 Task: Change the font to raboto.
Action: Mouse moved to (543, 182)
Screenshot: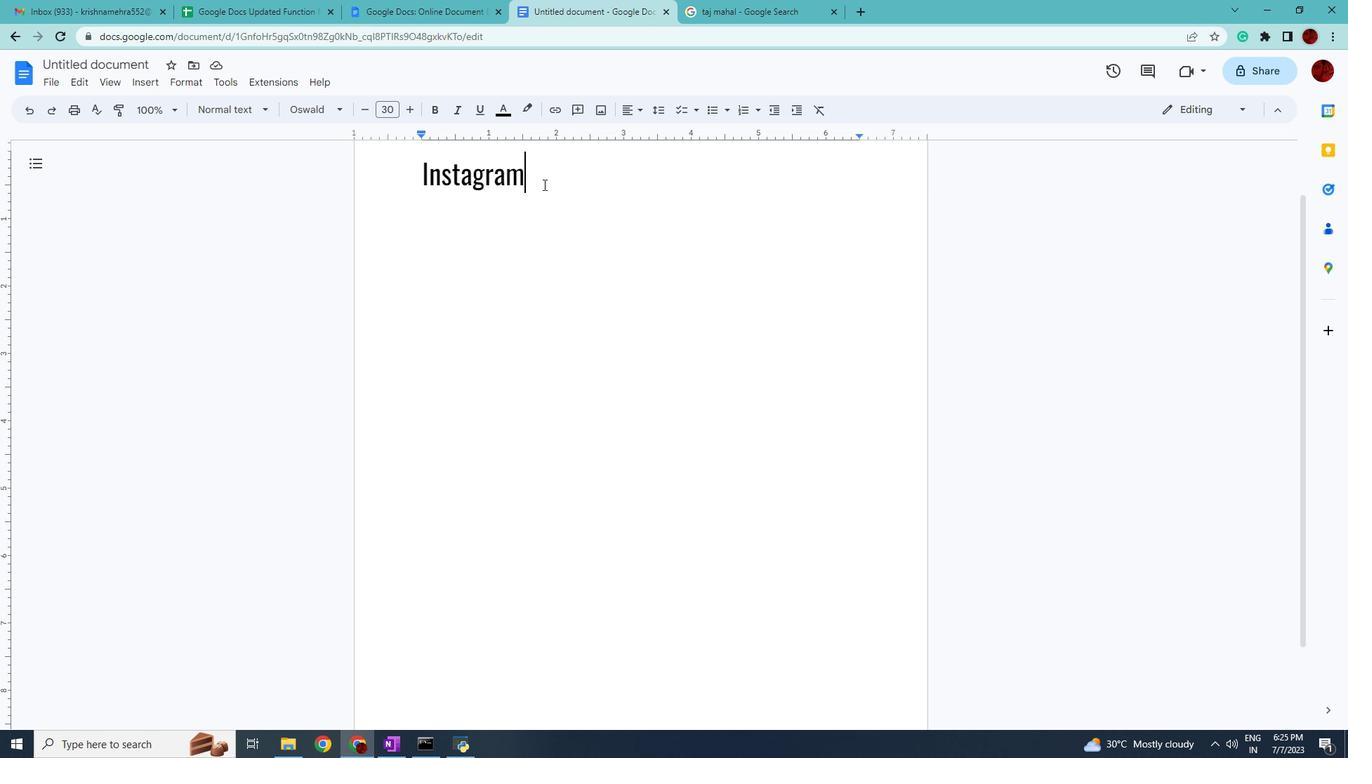
Action: Mouse pressed left at (543, 182)
Screenshot: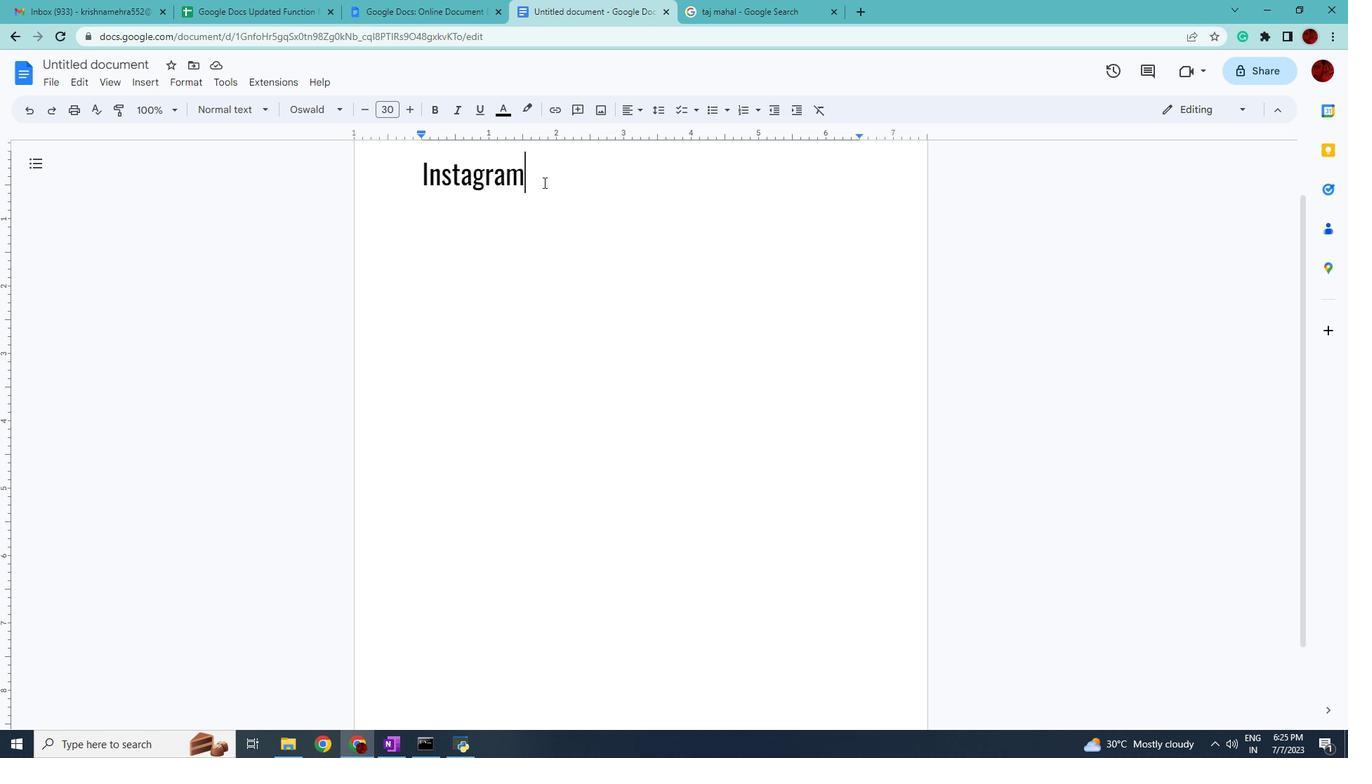 
Action: Mouse moved to (337, 109)
Screenshot: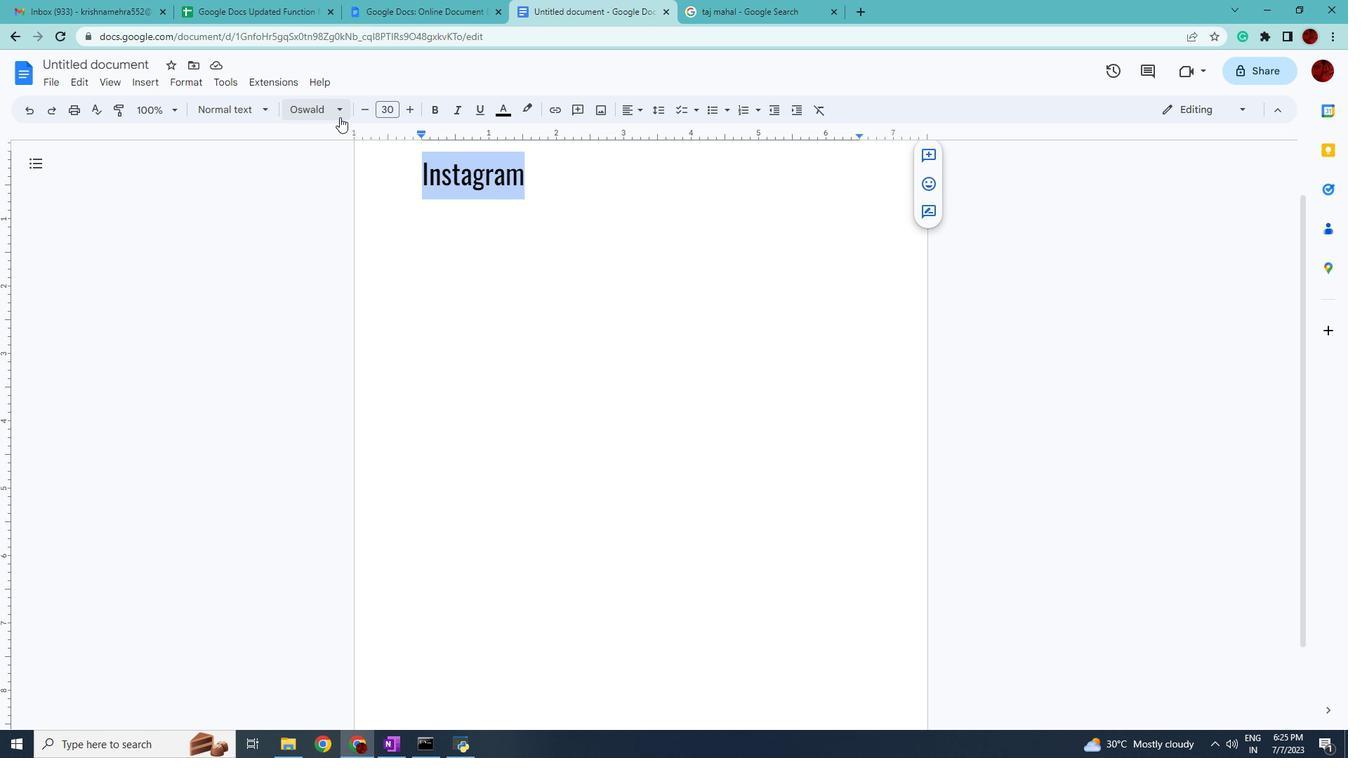
Action: Mouse pressed left at (337, 109)
Screenshot: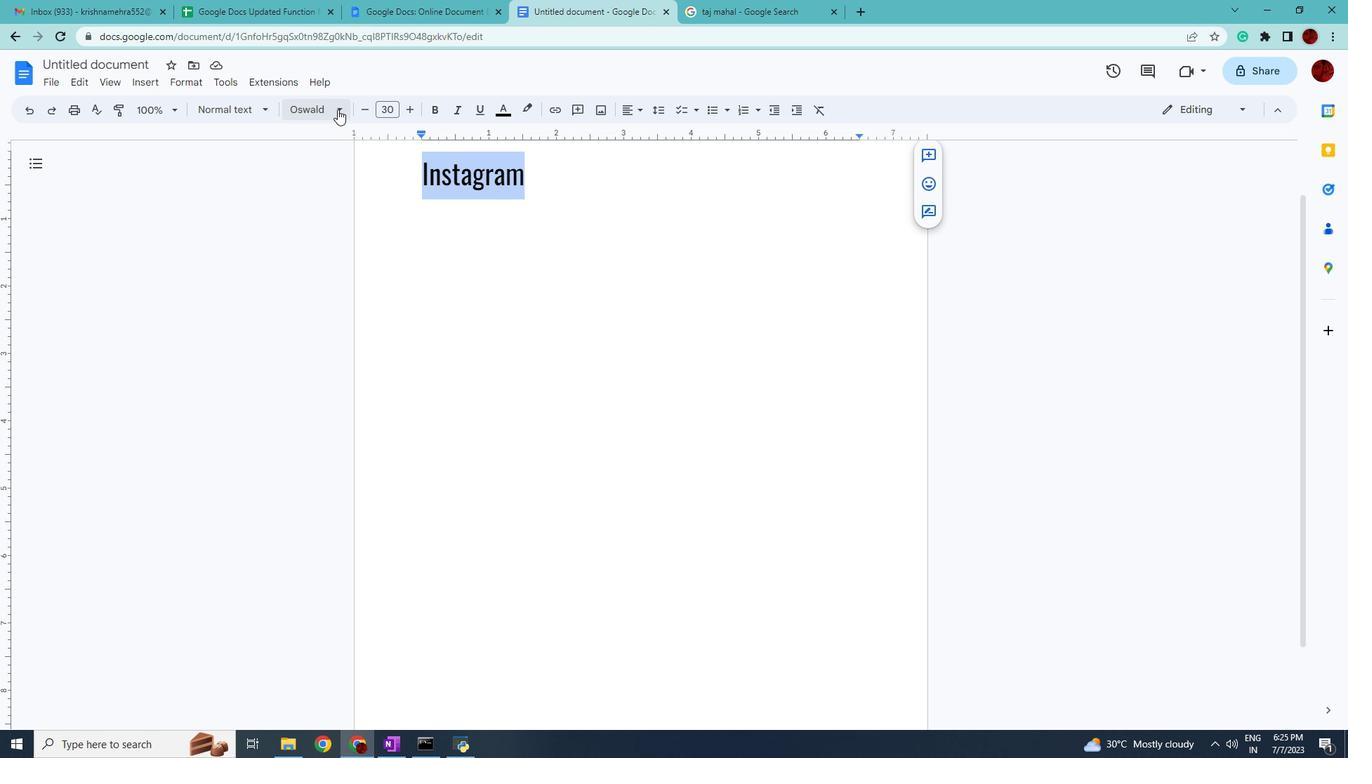 
Action: Mouse moved to (422, 430)
Screenshot: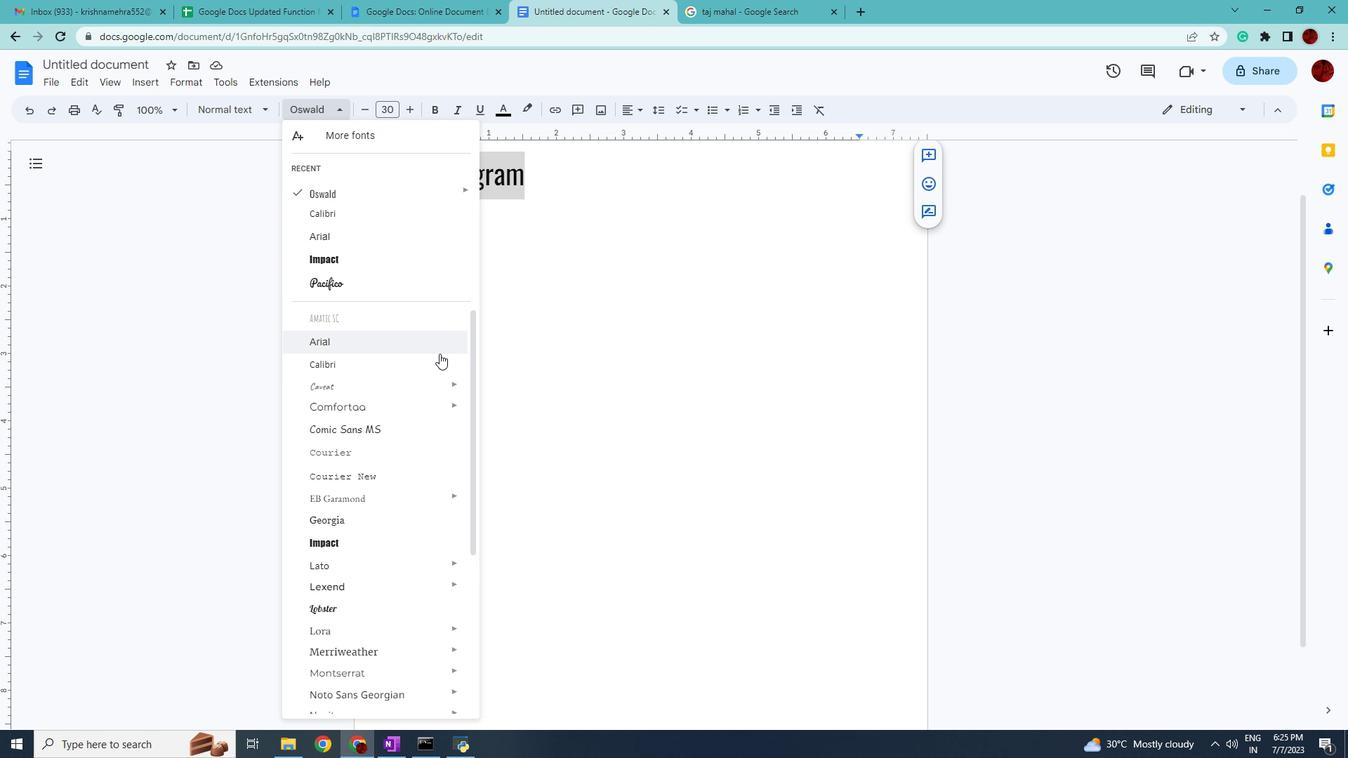 
Action: Mouse scrolled (422, 429) with delta (0, 0)
Screenshot: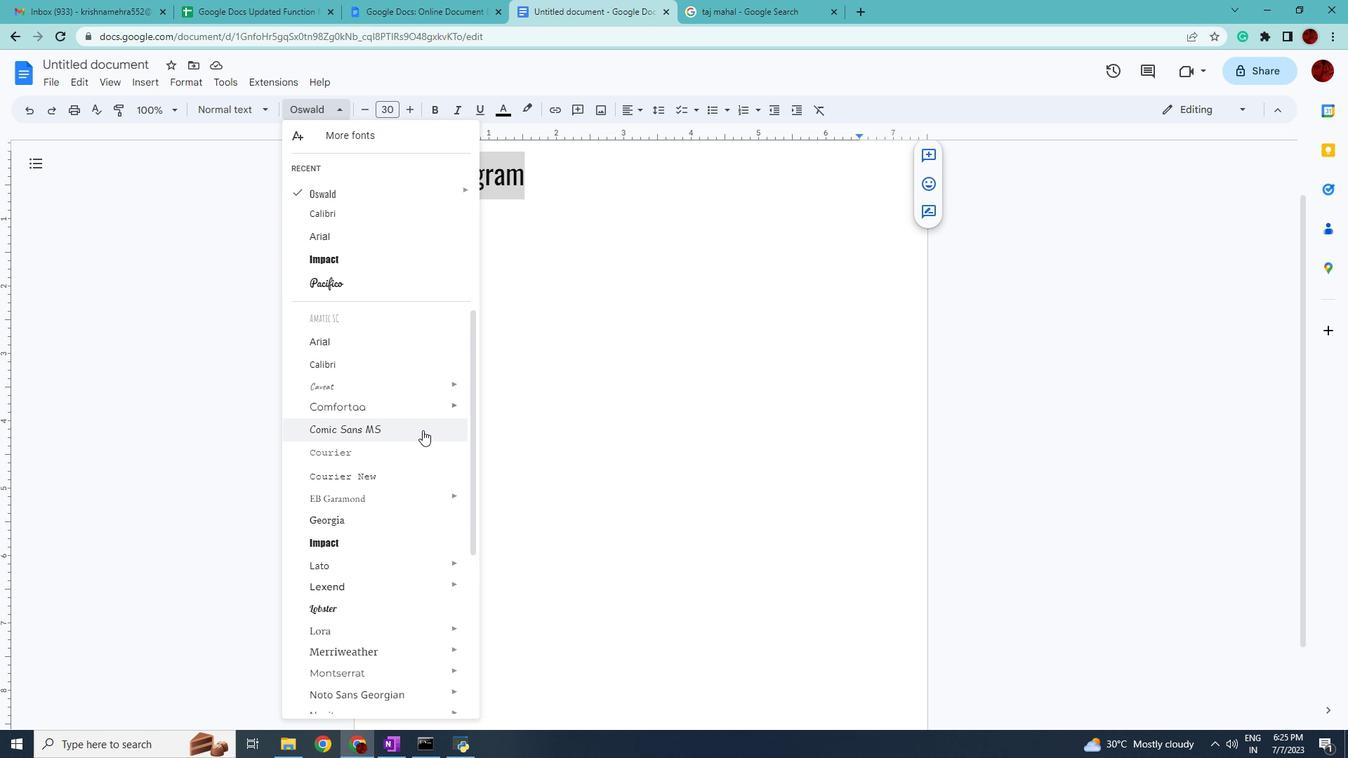
Action: Mouse scrolled (422, 429) with delta (0, 0)
Screenshot: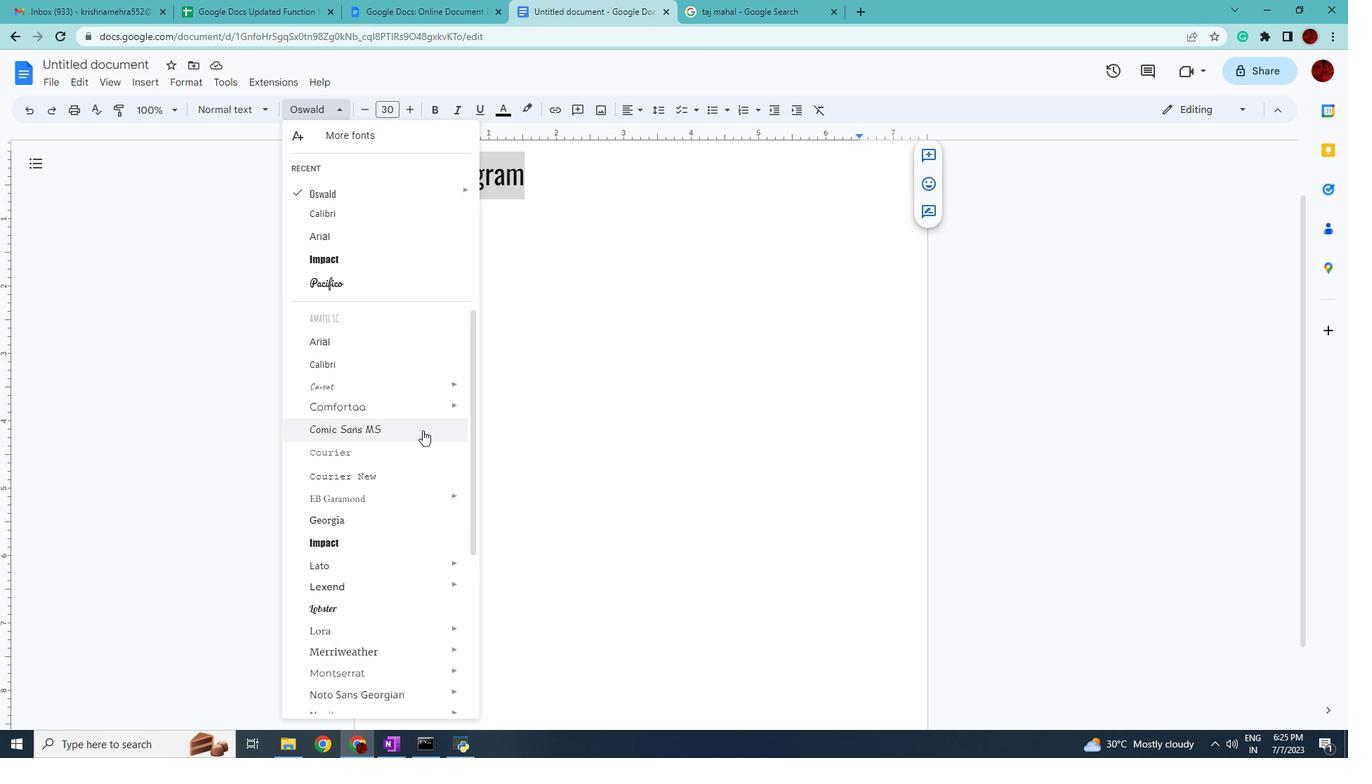 
Action: Mouse scrolled (422, 429) with delta (0, 0)
Screenshot: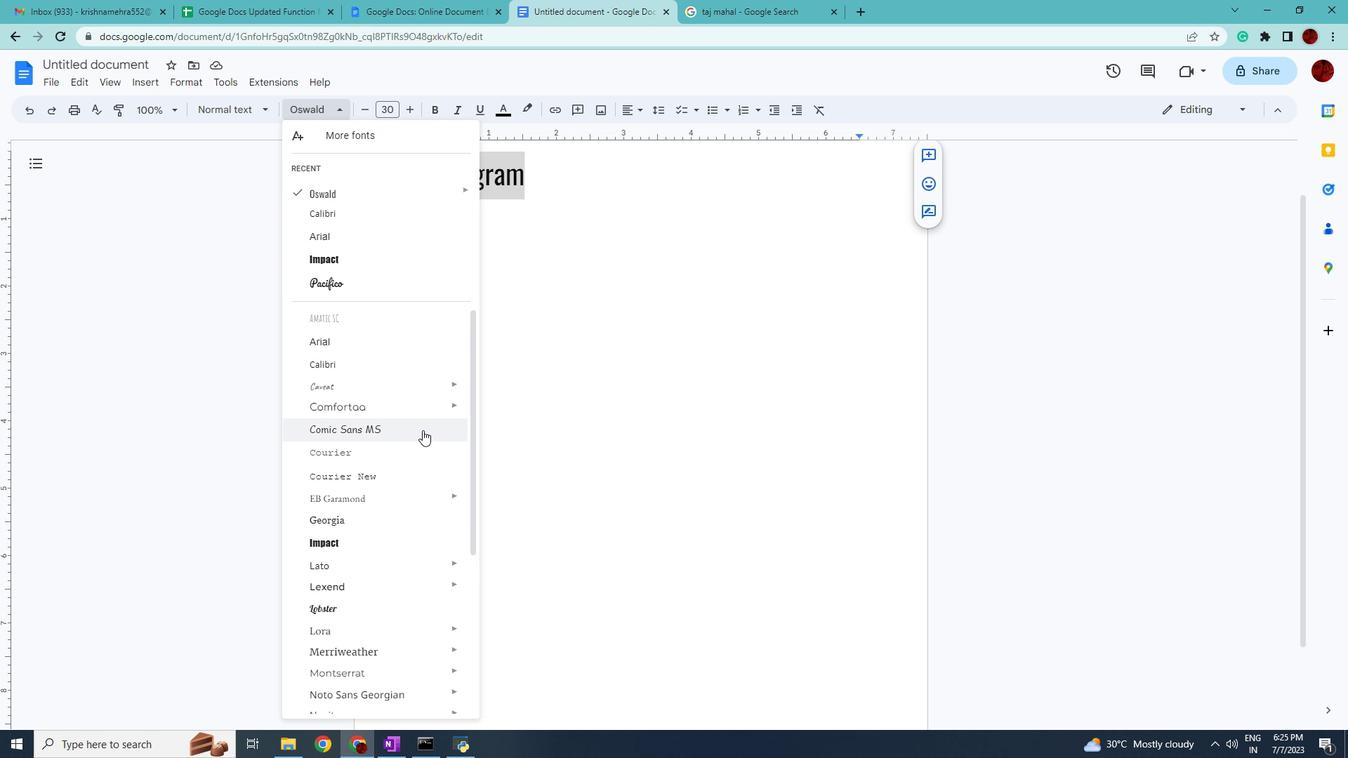 
Action: Mouse scrolled (422, 429) with delta (0, 0)
Screenshot: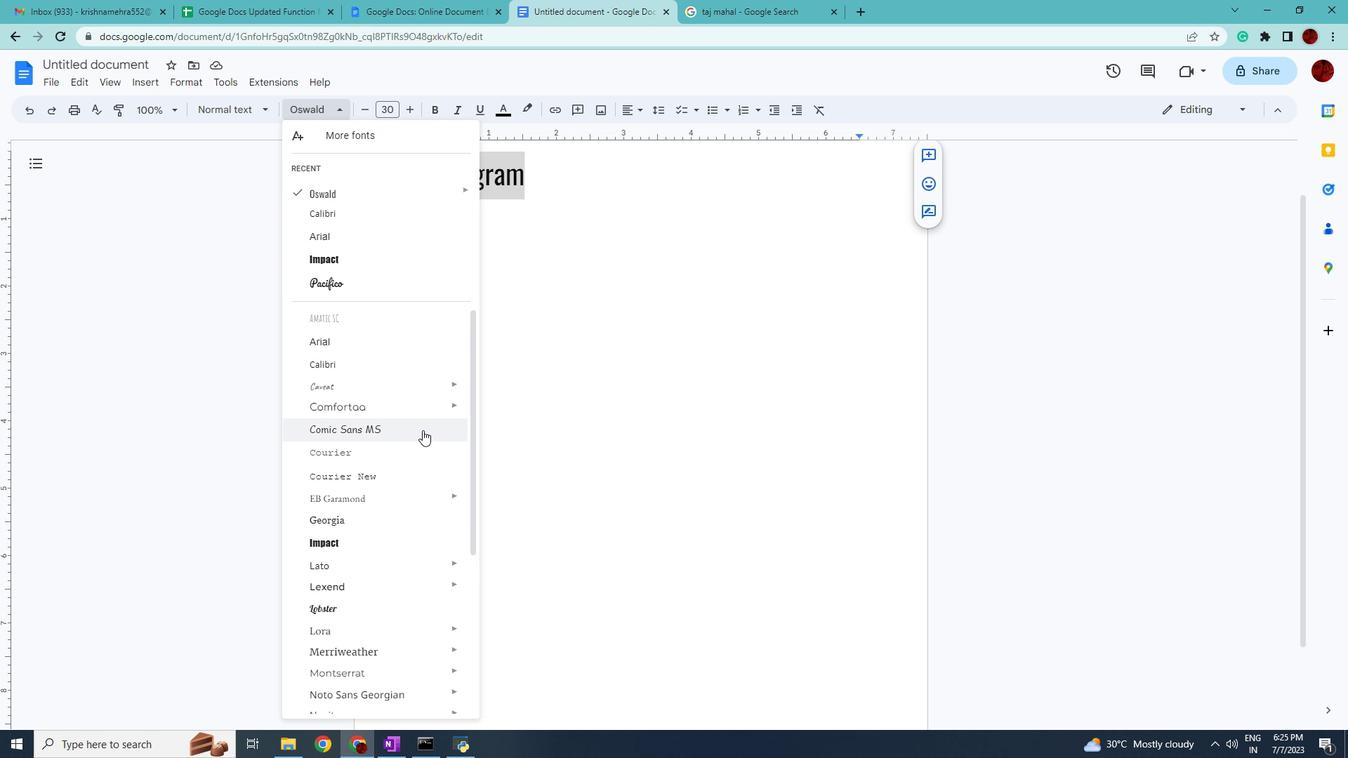 
Action: Mouse scrolled (422, 429) with delta (0, 0)
Screenshot: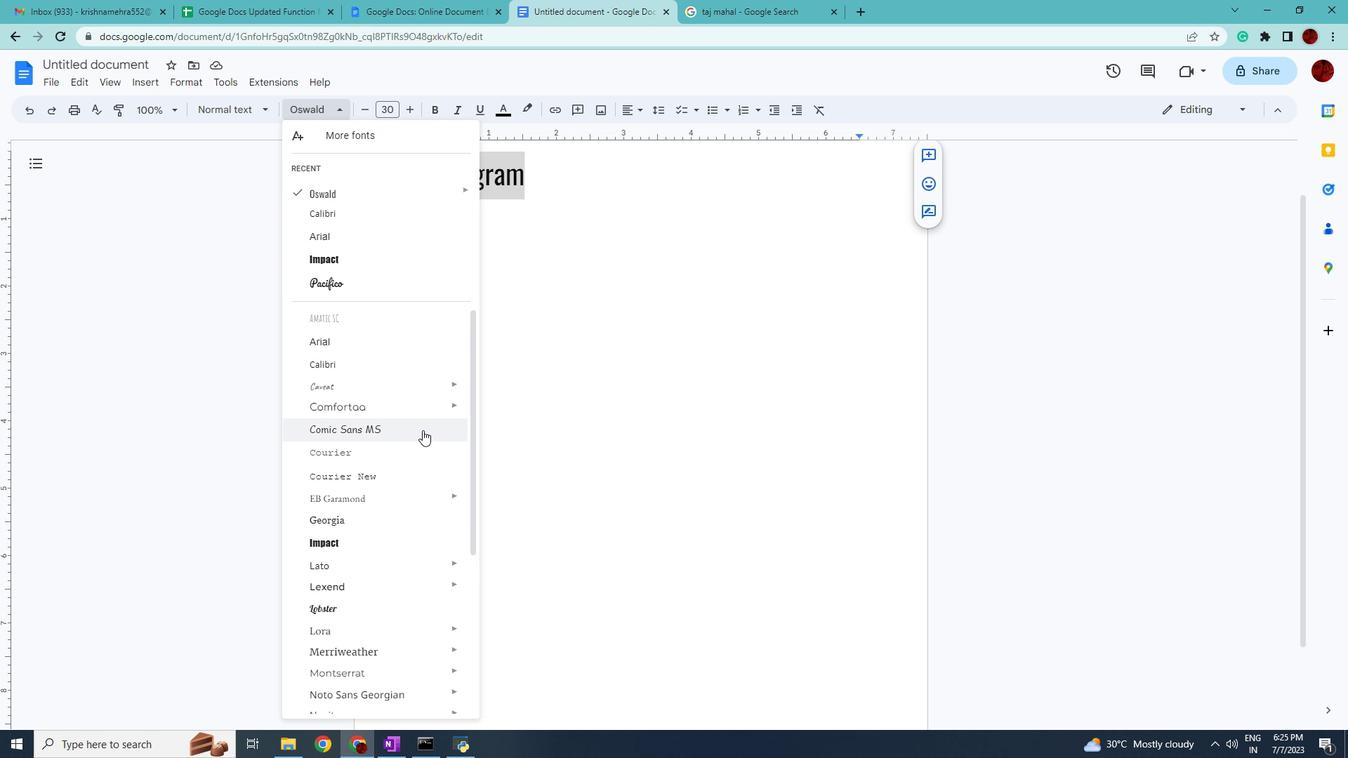 
Action: Mouse scrolled (422, 429) with delta (0, 0)
Screenshot: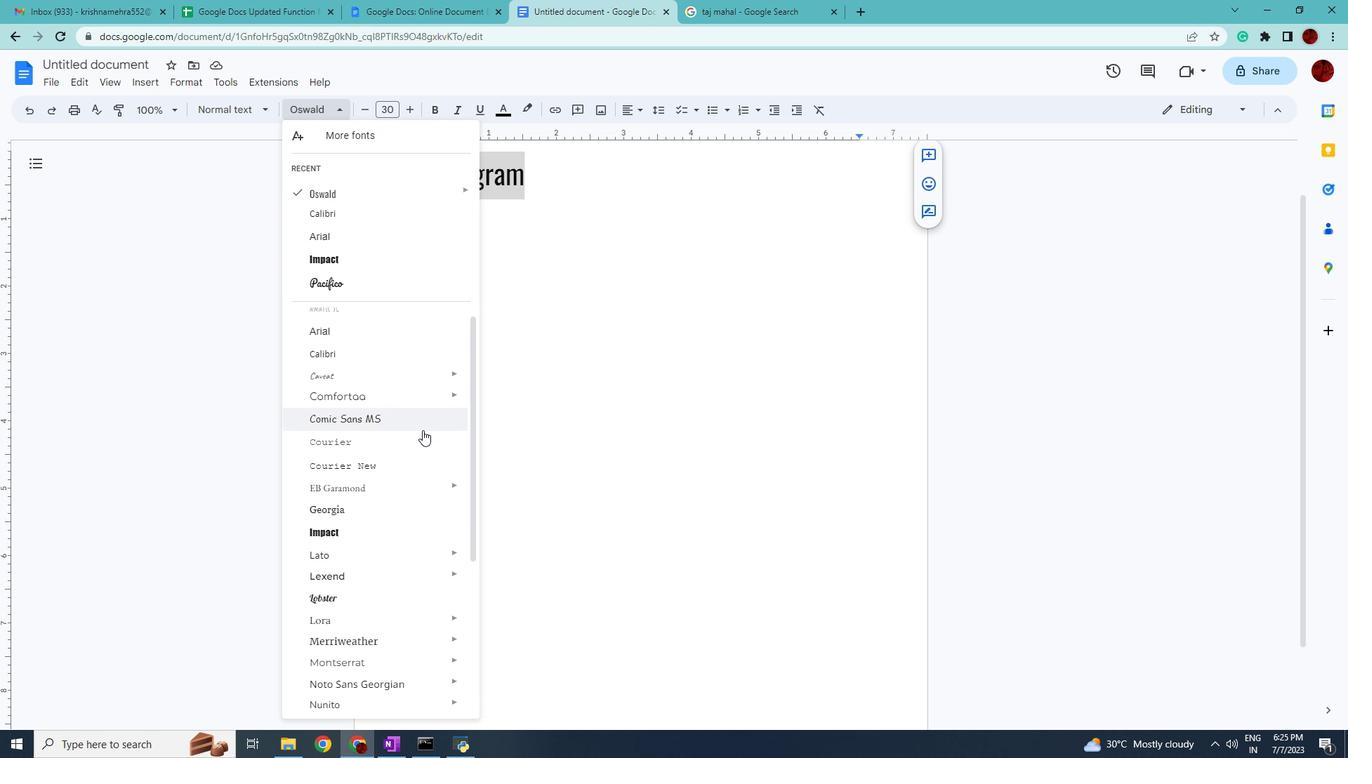 
Action: Mouse moved to (381, 578)
Screenshot: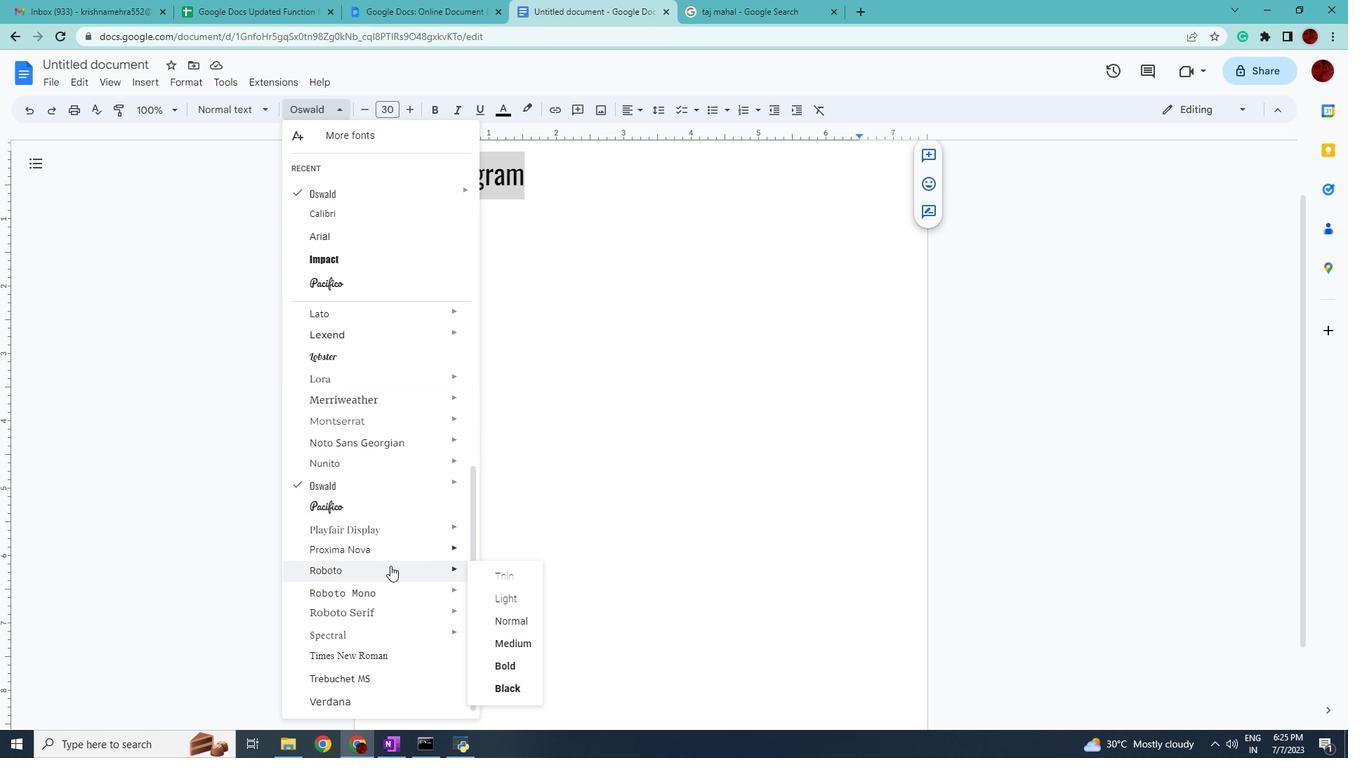 
Action: Mouse pressed left at (381, 578)
Screenshot: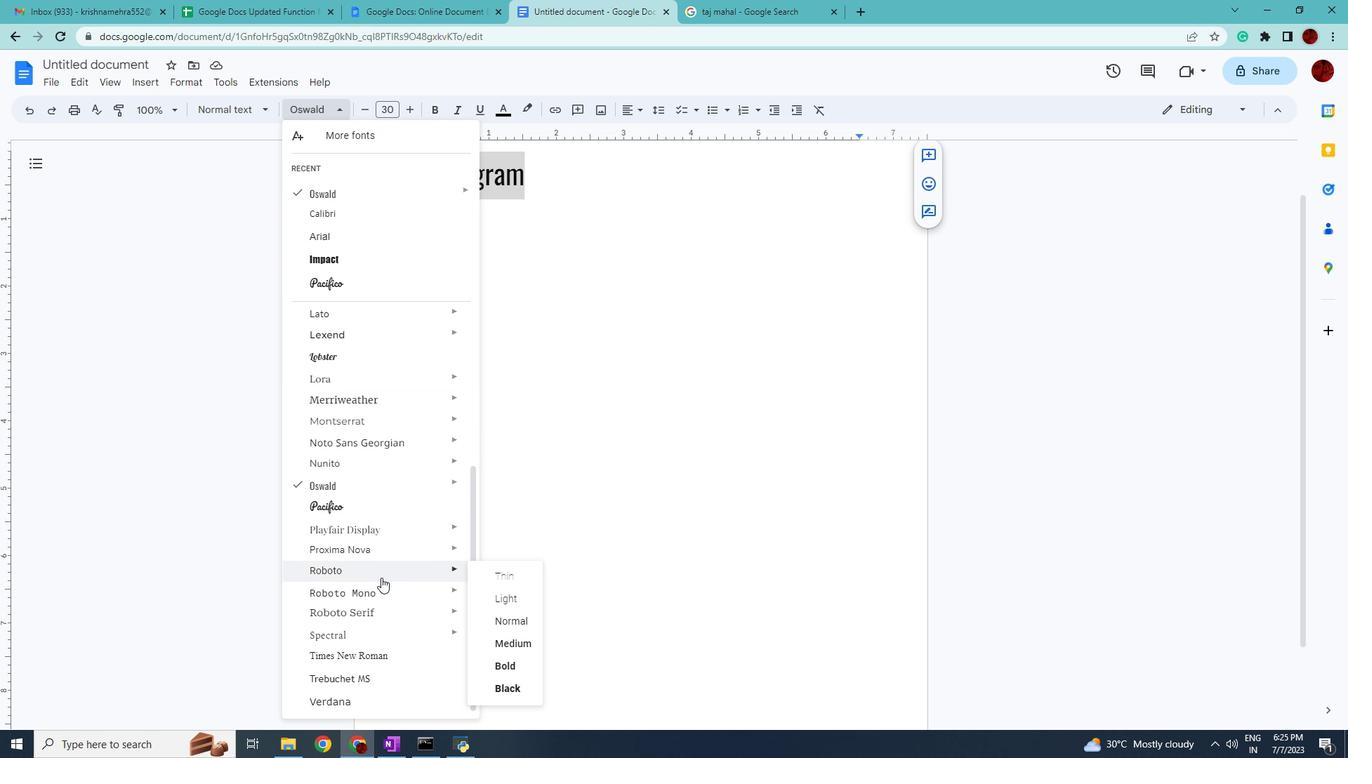 
Action: Mouse moved to (423, 552)
Screenshot: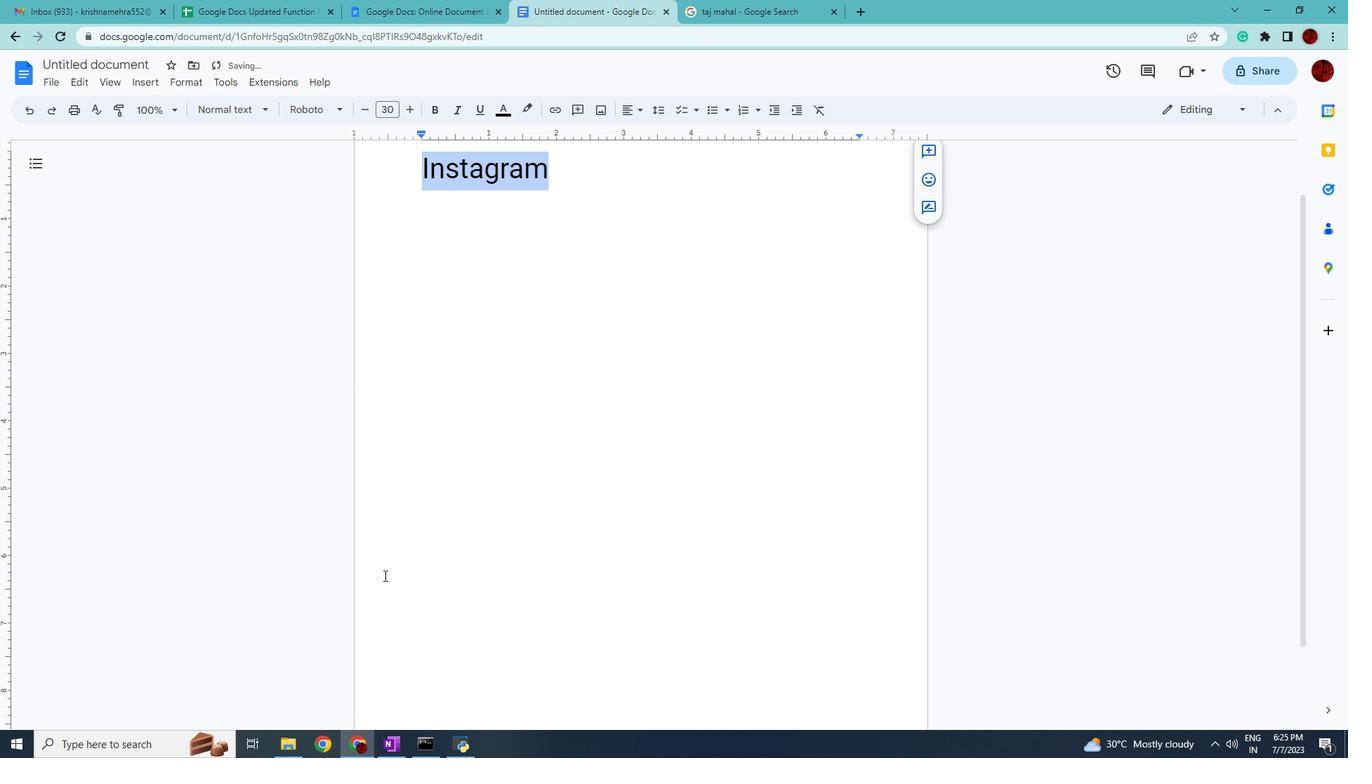 
